 Task: Create a task  Integrate Google Analytics to track user behavior , assign it to team member softage.9@softage.net in the project TransTech and update the status of the task to  On Track  , set the priority of the task to Low.
Action: Mouse moved to (66, 398)
Screenshot: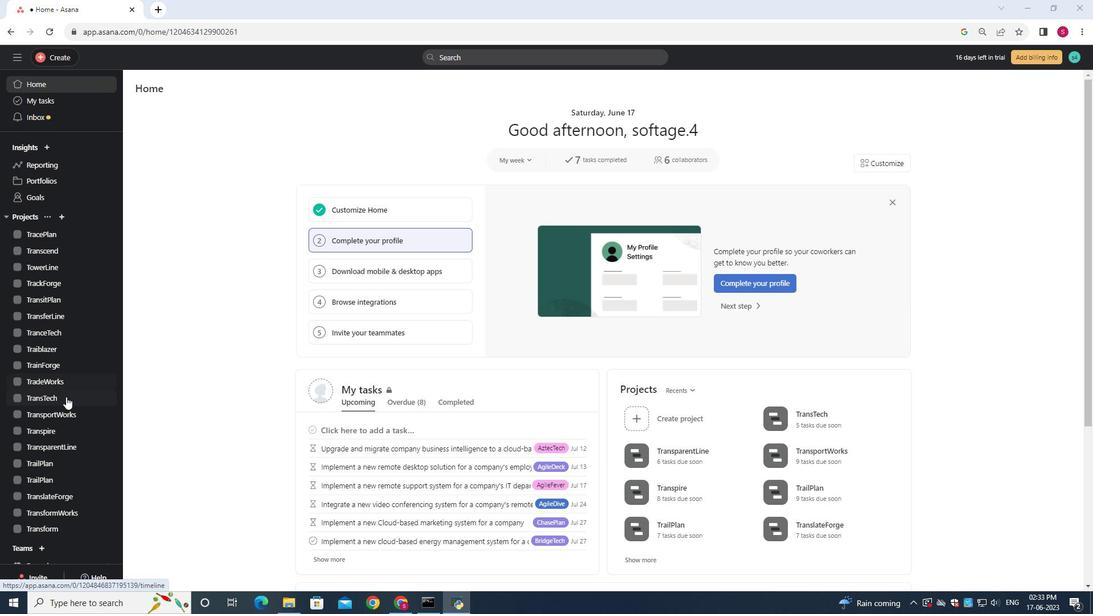 
Action: Mouse pressed left at (66, 398)
Screenshot: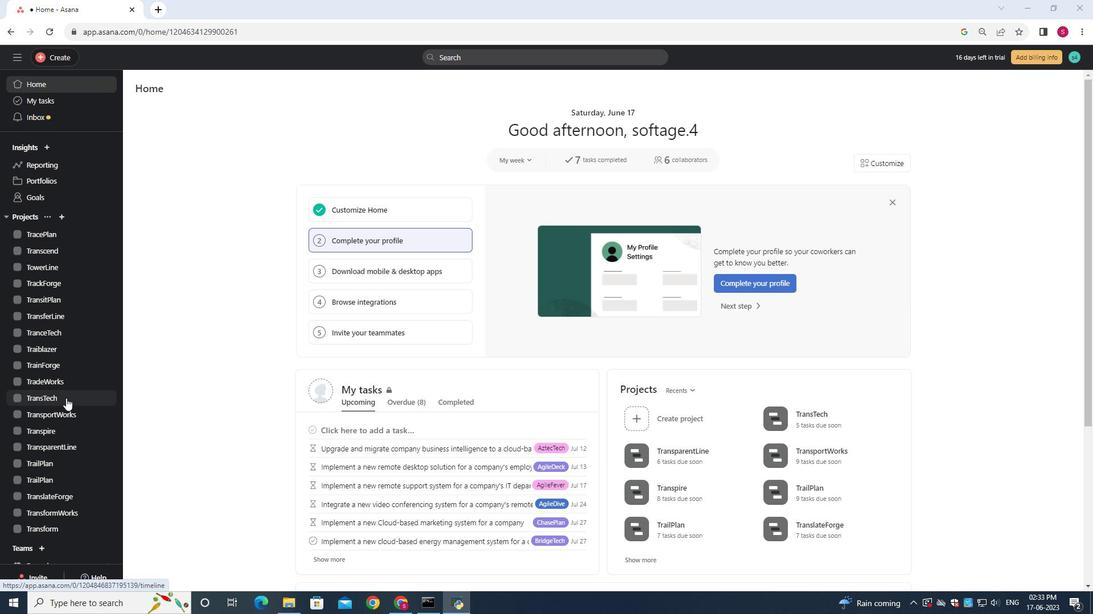 
Action: Mouse moved to (153, 139)
Screenshot: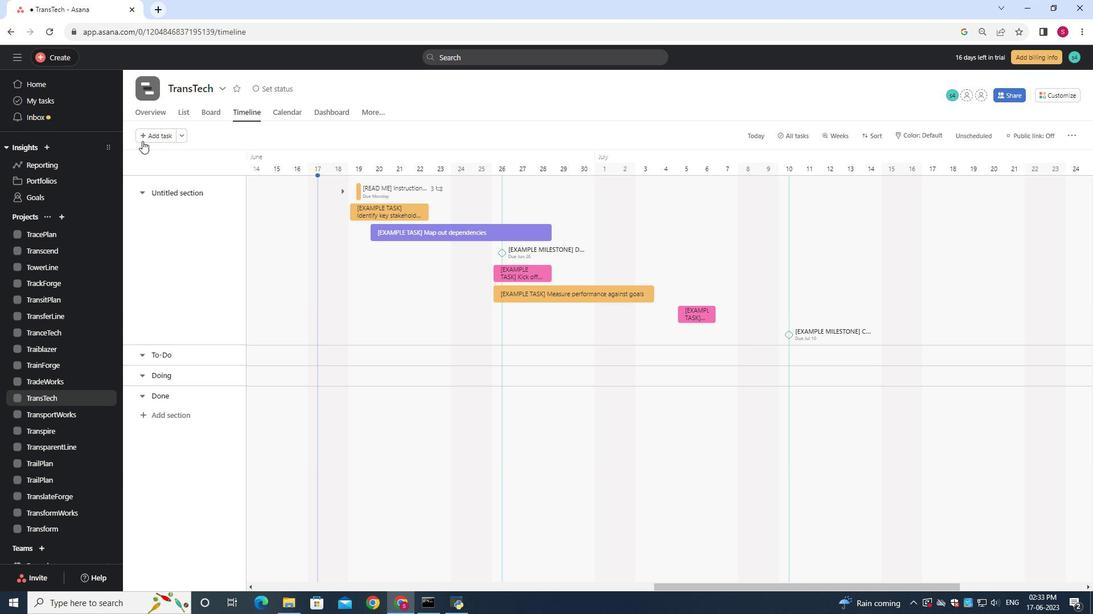 
Action: Mouse pressed left at (153, 139)
Screenshot: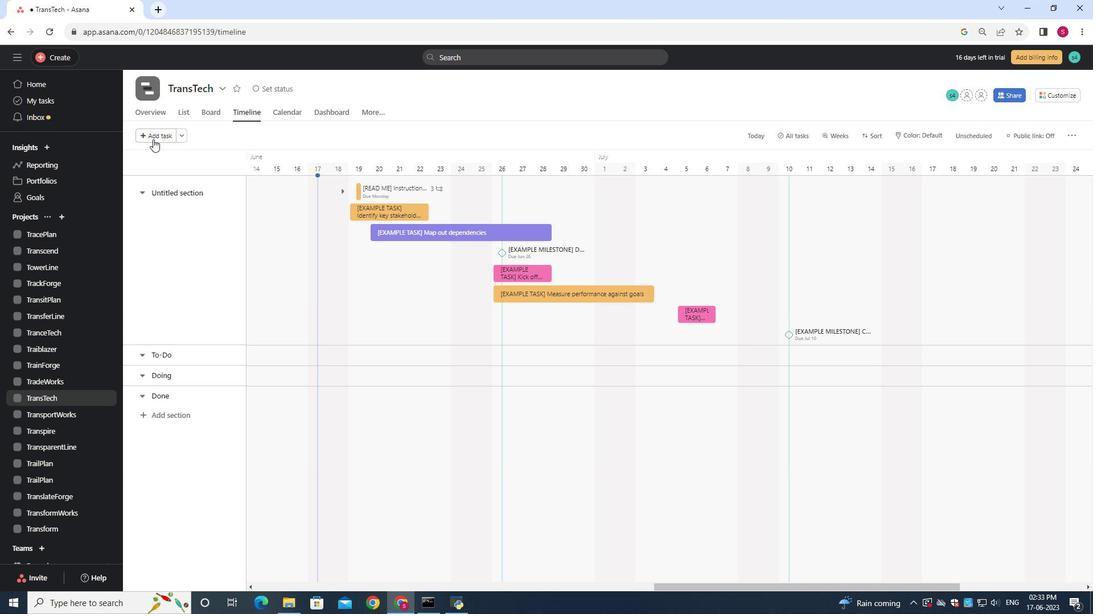 
Action: Mouse moved to (153, 139)
Screenshot: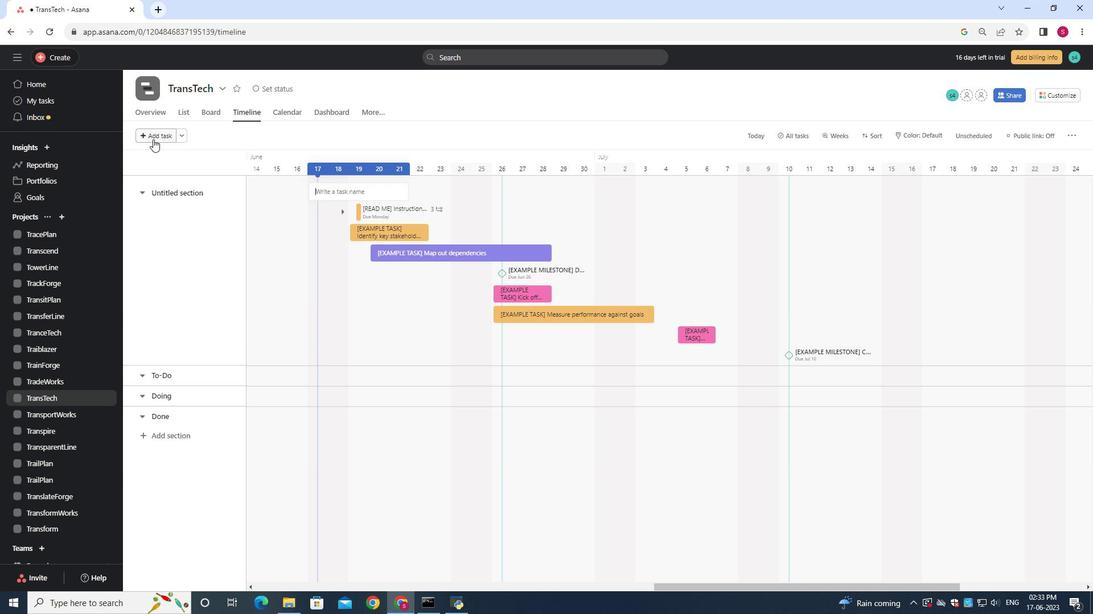 
Action: Key pressed <Key.shift>Integrate<Key.space><Key.shift><Key.shift><Key.shift>Google<Key.space><Key.shift>Analytics<Key.space>to<Key.space>track<Key.space>user<Key.space>behavior<Key.space>
Screenshot: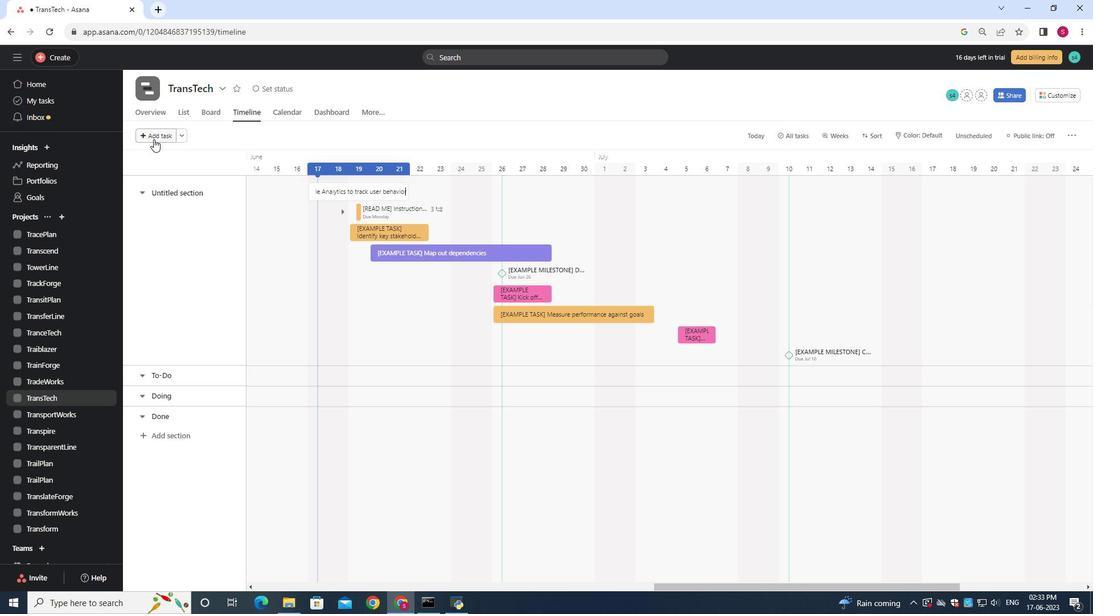 
Action: Mouse moved to (378, 189)
Screenshot: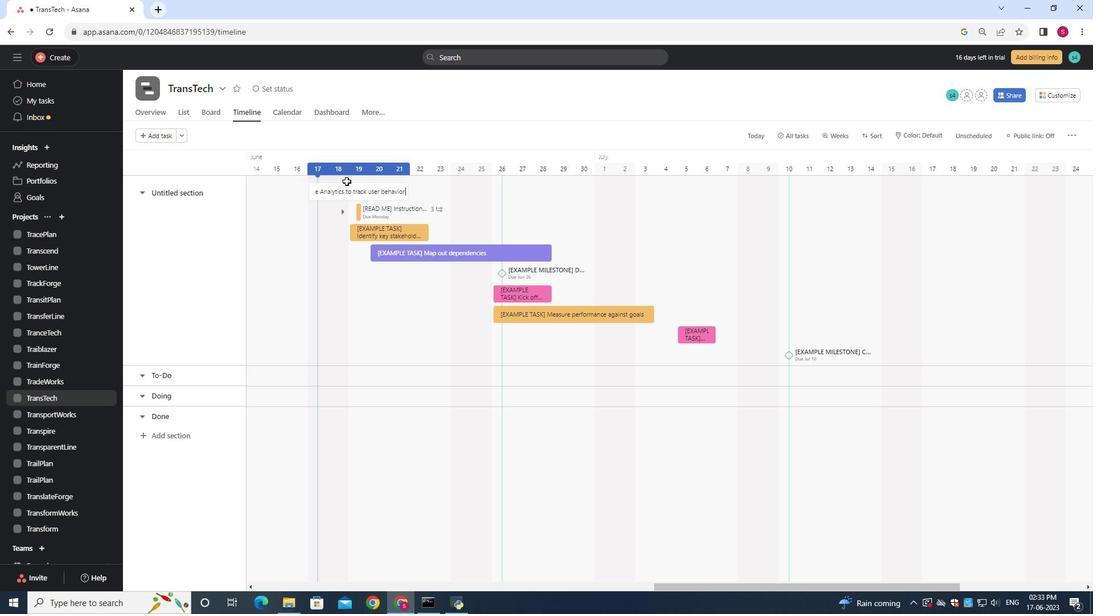
Action: Mouse pressed left at (378, 189)
Screenshot: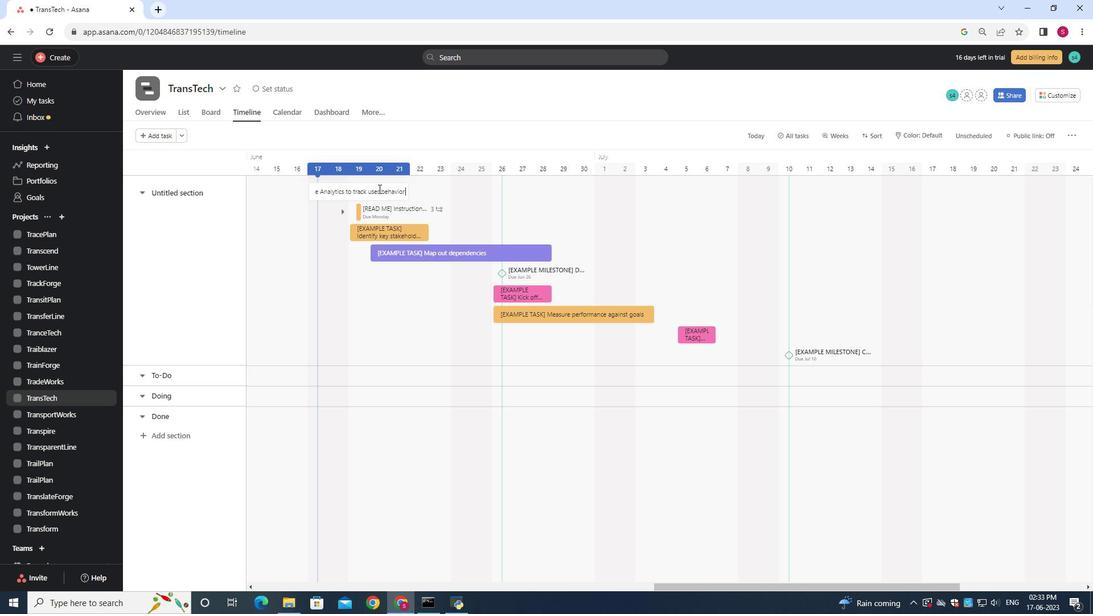
Action: Mouse moved to (827, 193)
Screenshot: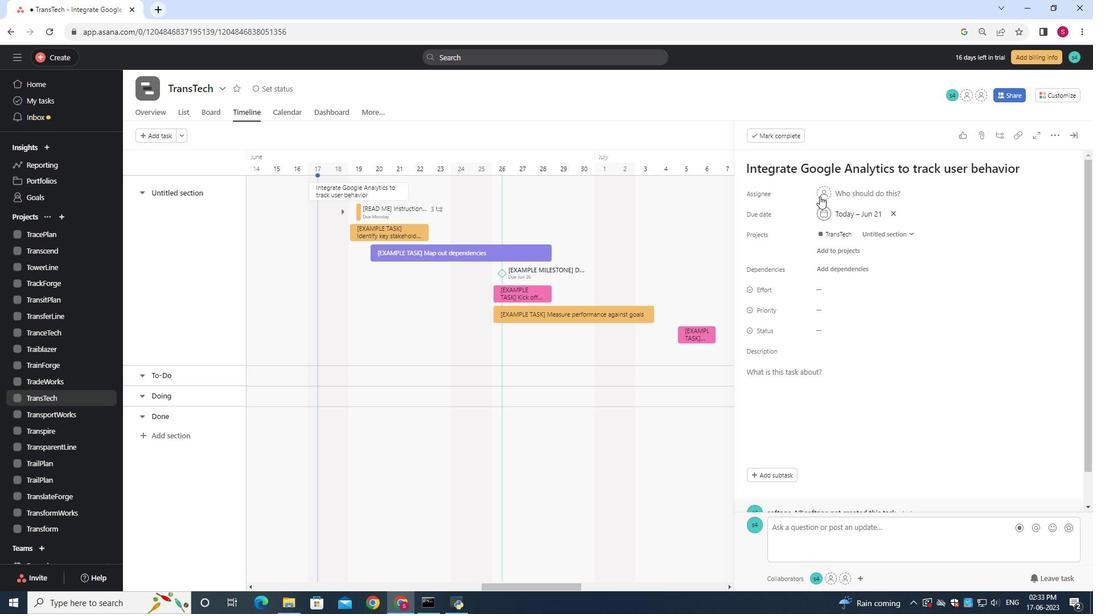 
Action: Mouse pressed left at (827, 193)
Screenshot: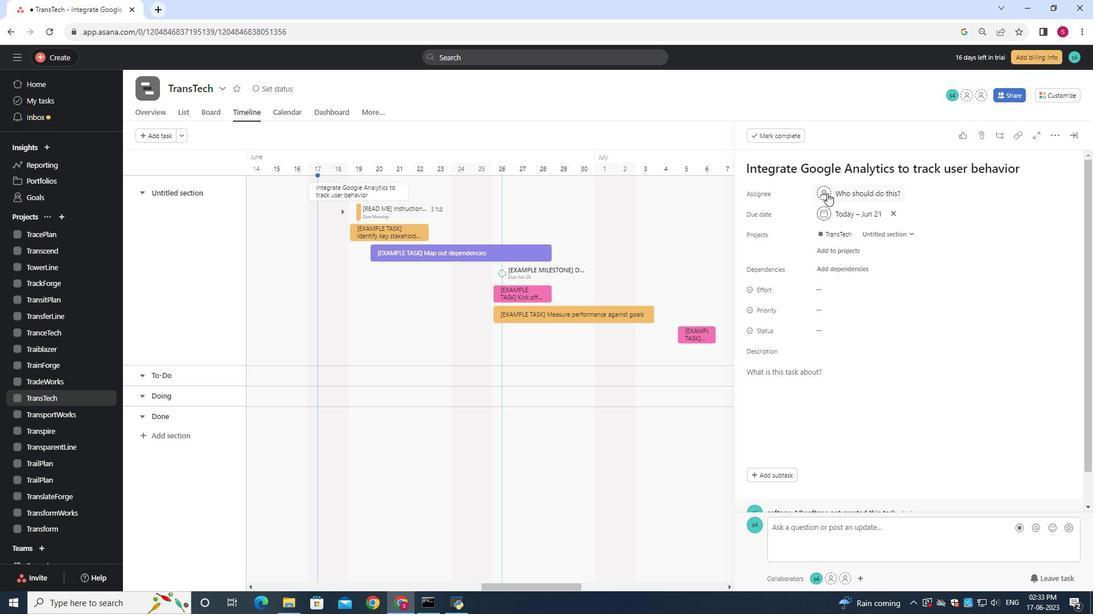 
Action: Mouse moved to (825, 192)
Screenshot: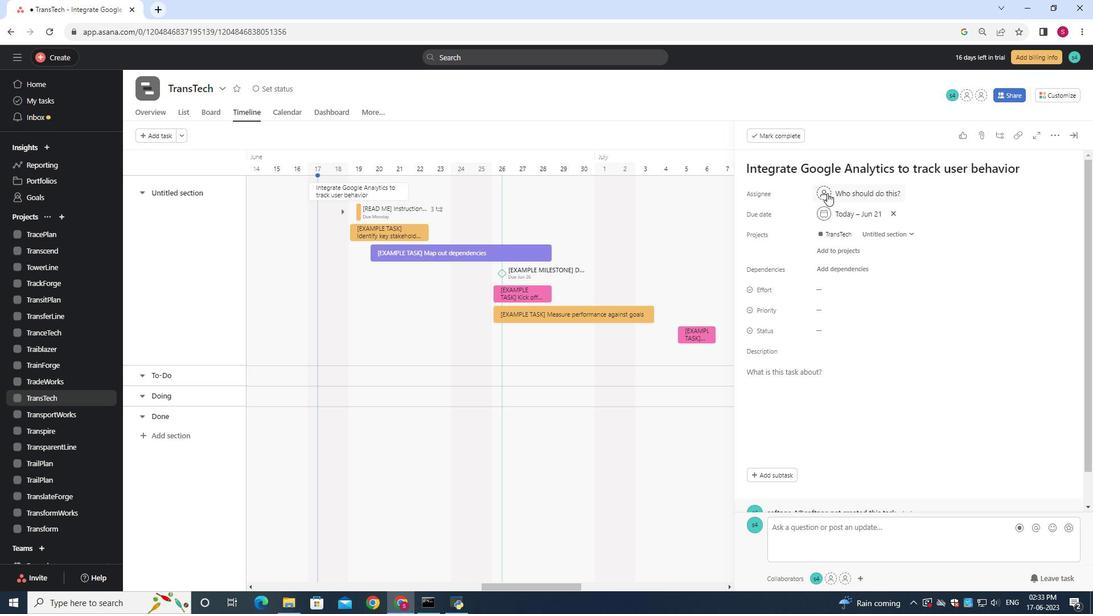
Action: Key pressed softage.9<Key.shift>@softage.net
Screenshot: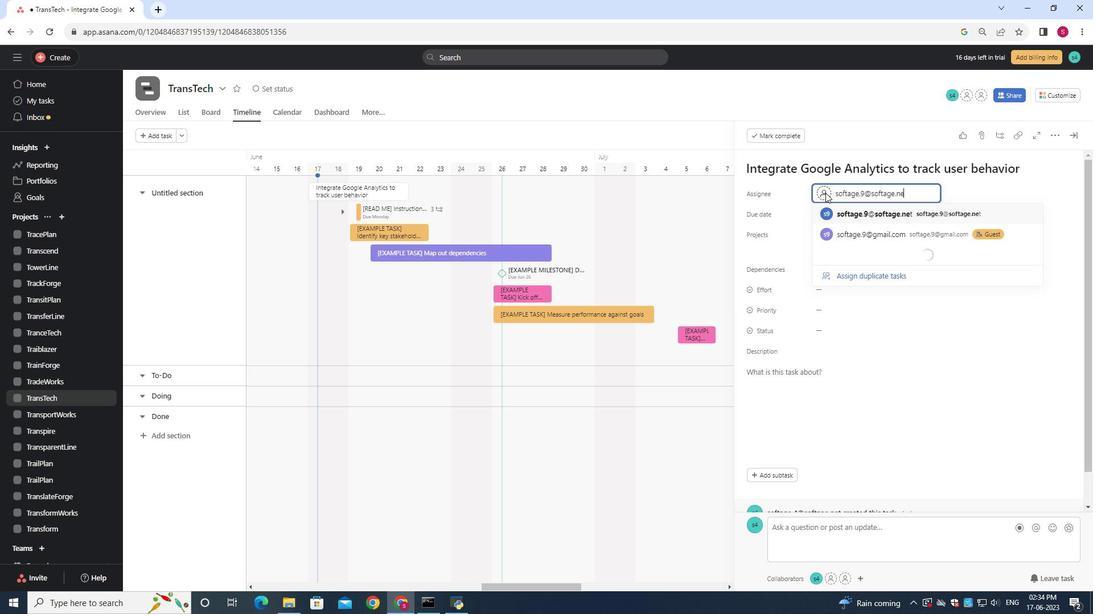 
Action: Mouse moved to (897, 214)
Screenshot: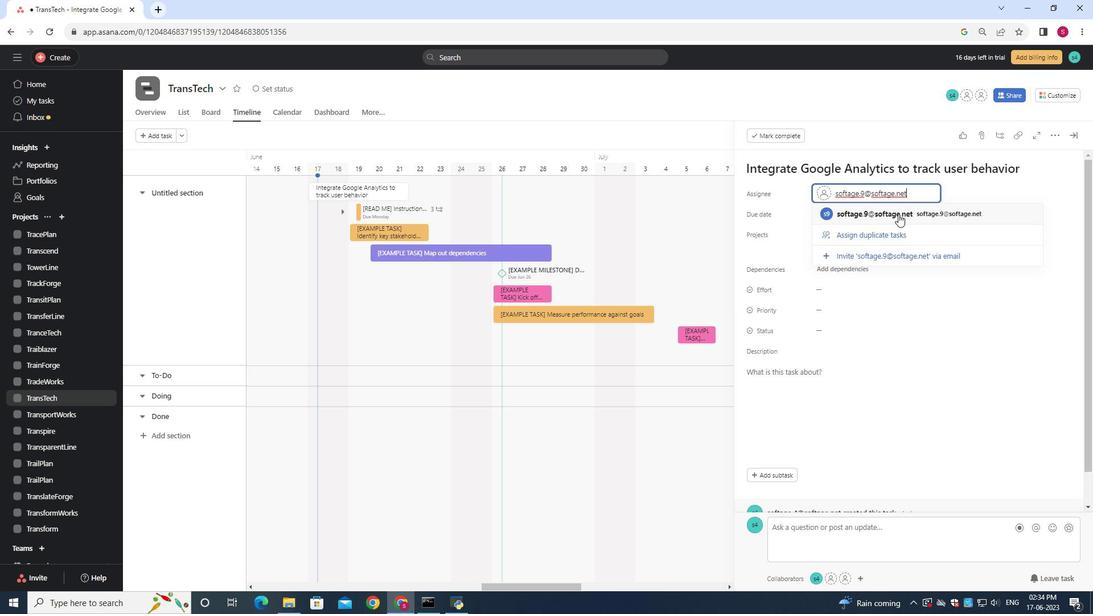 
Action: Mouse pressed left at (897, 214)
Screenshot: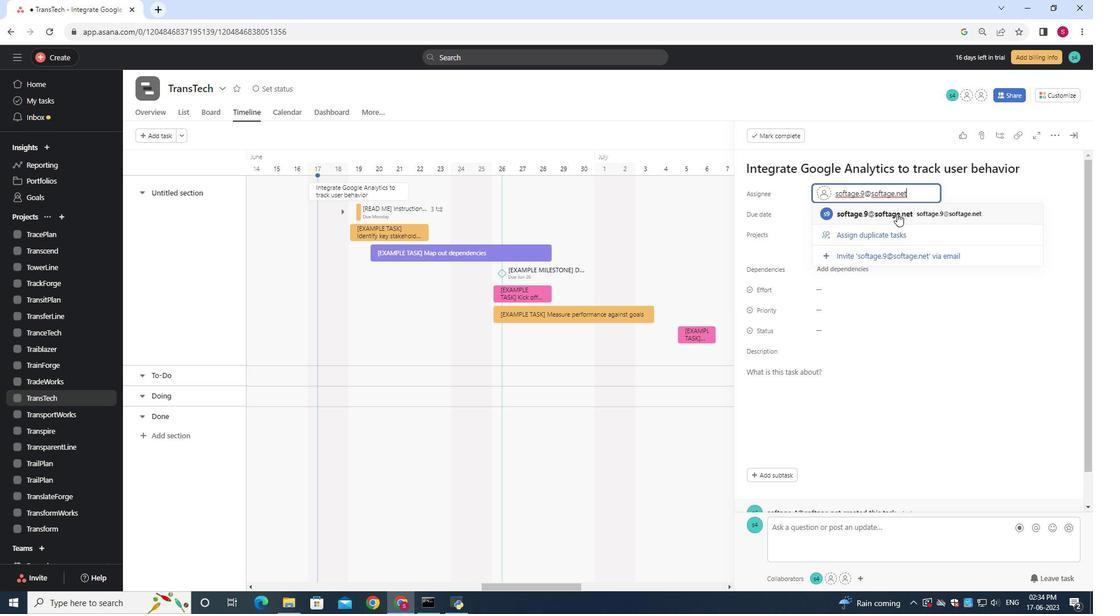 
Action: Mouse moved to (815, 334)
Screenshot: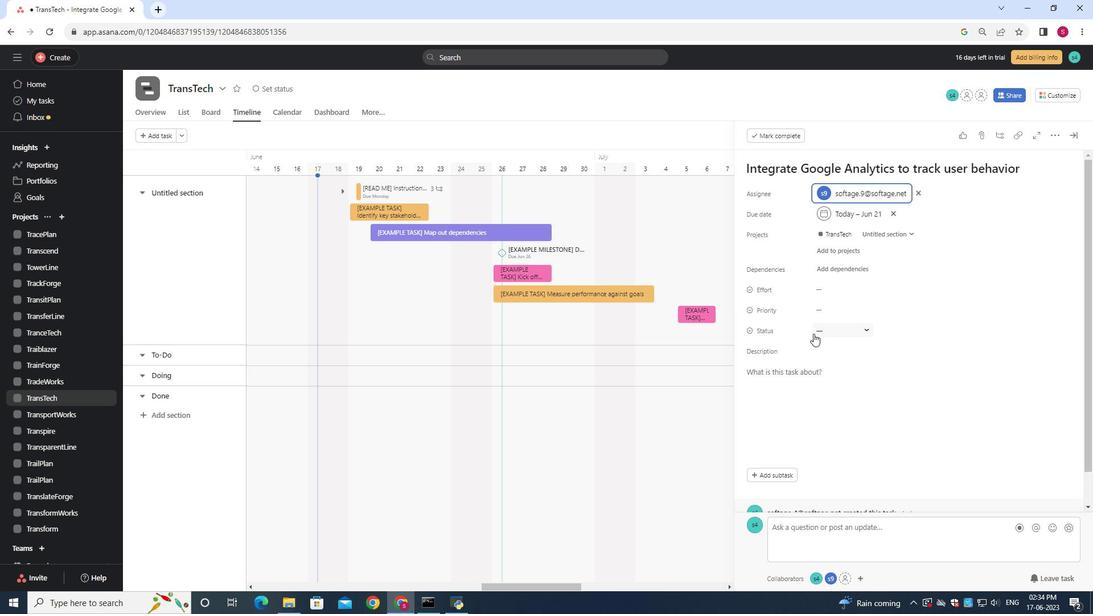 
Action: Mouse pressed left at (815, 334)
Screenshot: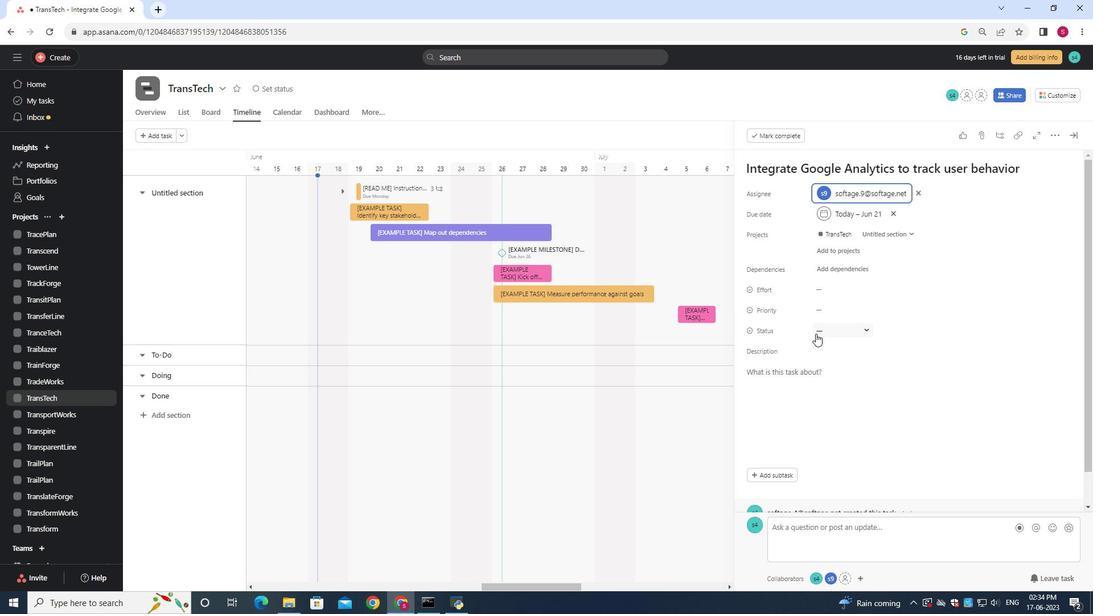 
Action: Mouse moved to (846, 365)
Screenshot: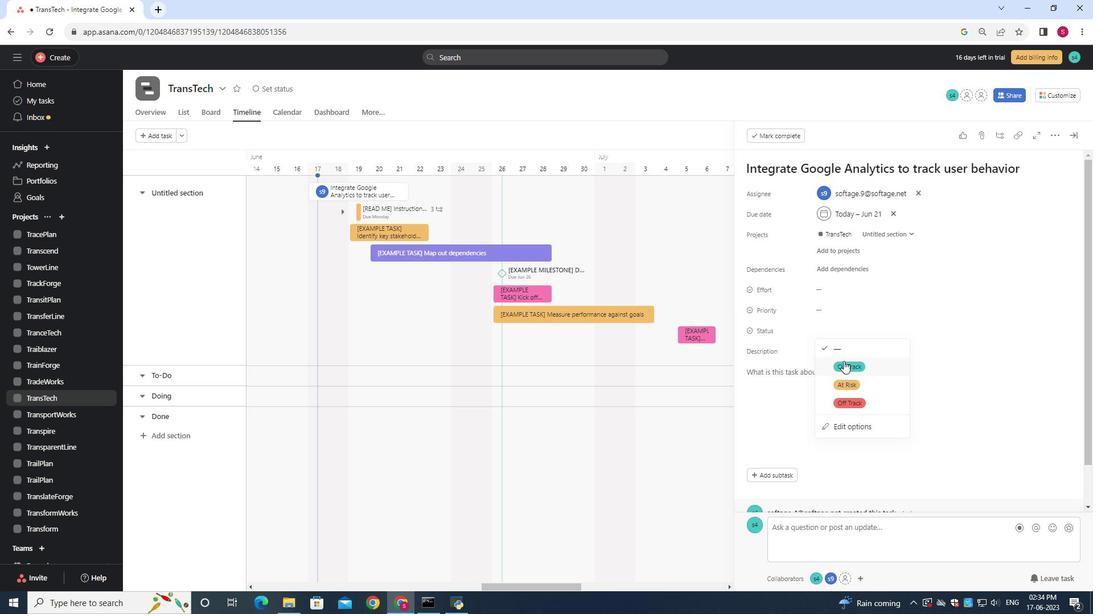 
Action: Mouse pressed left at (846, 365)
Screenshot: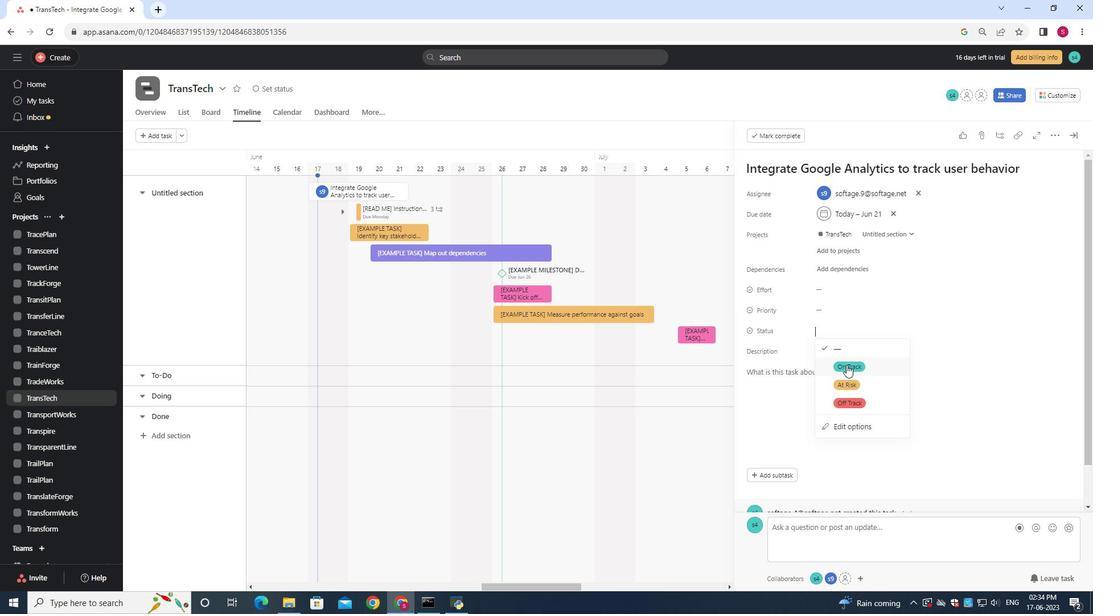 
Action: Mouse moved to (824, 306)
Screenshot: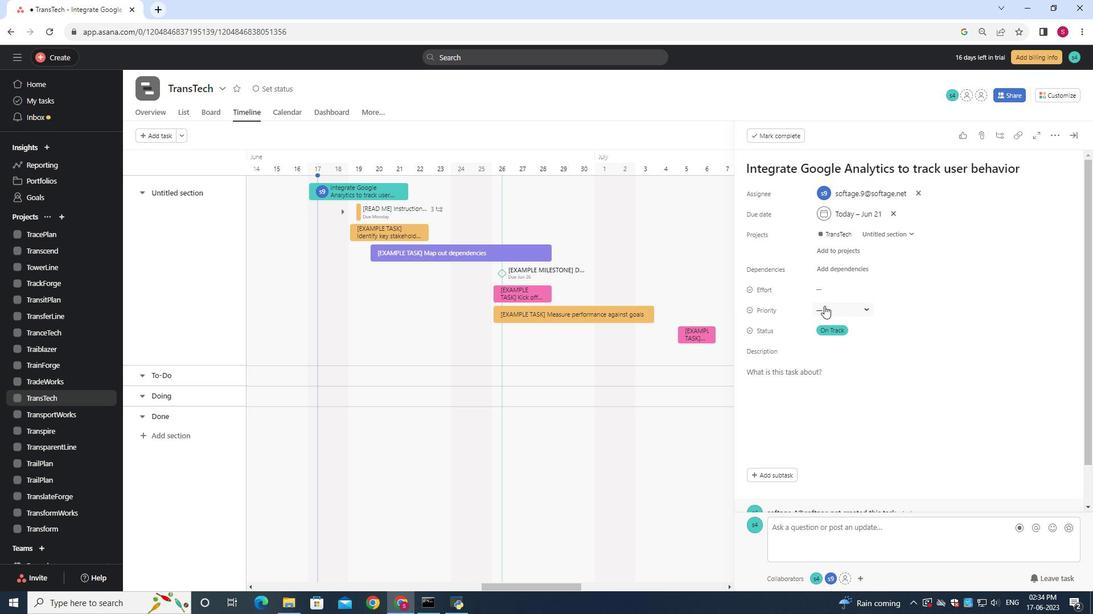 
Action: Mouse pressed left at (824, 306)
Screenshot: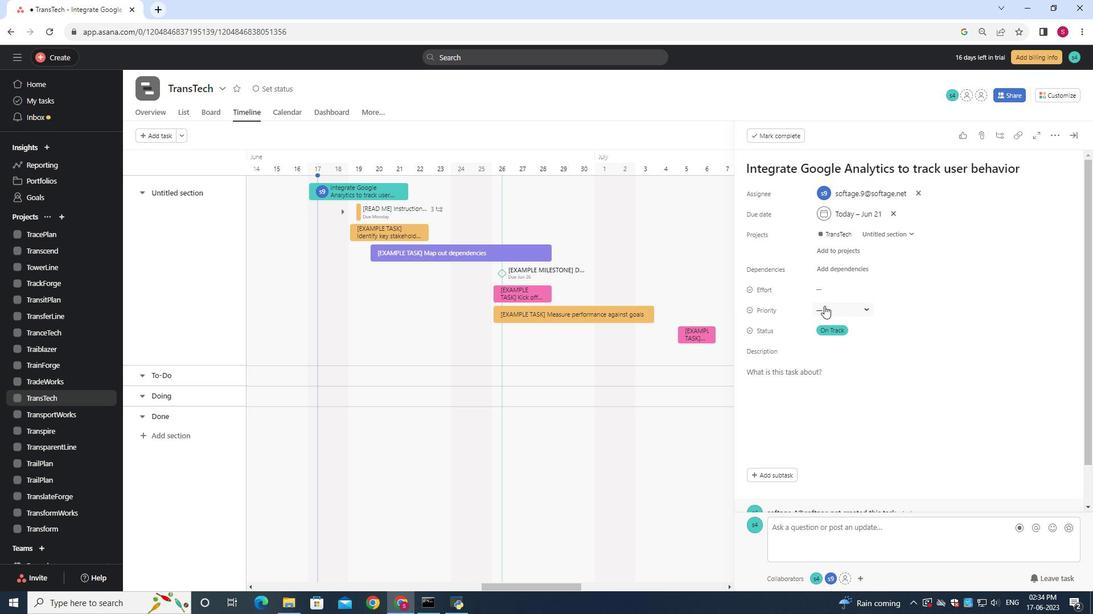 
Action: Mouse moved to (846, 380)
Screenshot: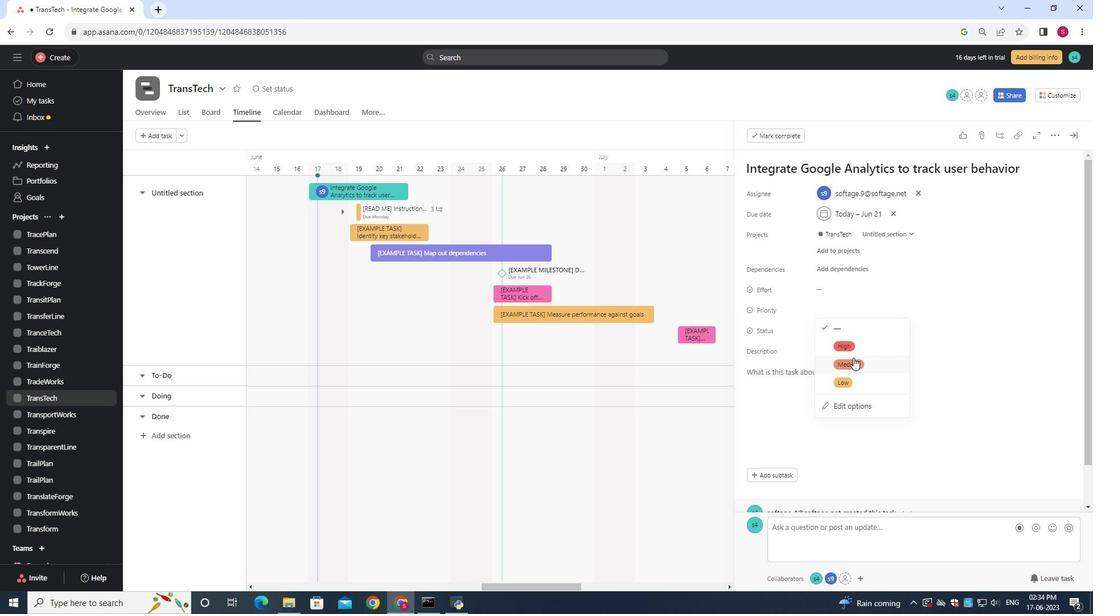 
Action: Mouse pressed left at (846, 380)
Screenshot: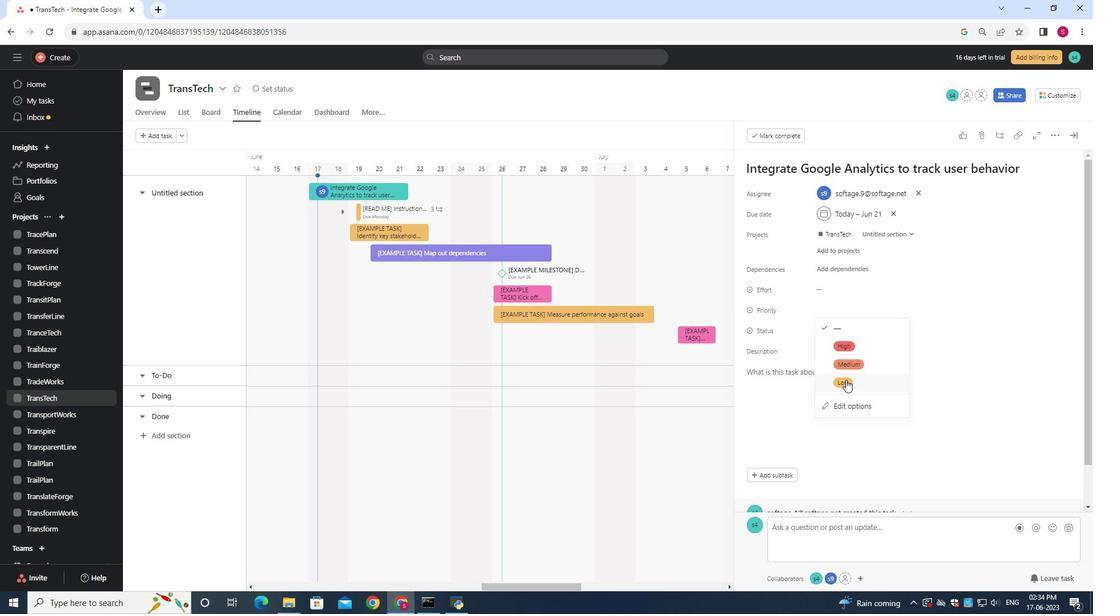 
Action: Mouse moved to (845, 325)
Screenshot: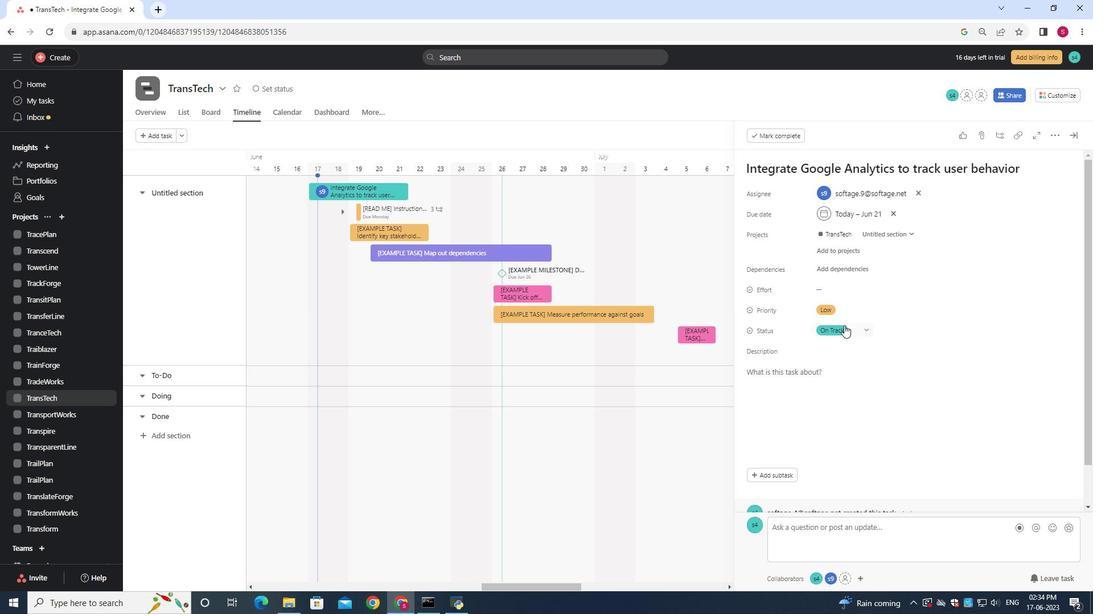 
